 Task: Enable the video filter "Convert 3D picture to anaglyph image video filter" for transcode stream output.
Action: Mouse moved to (108, 14)
Screenshot: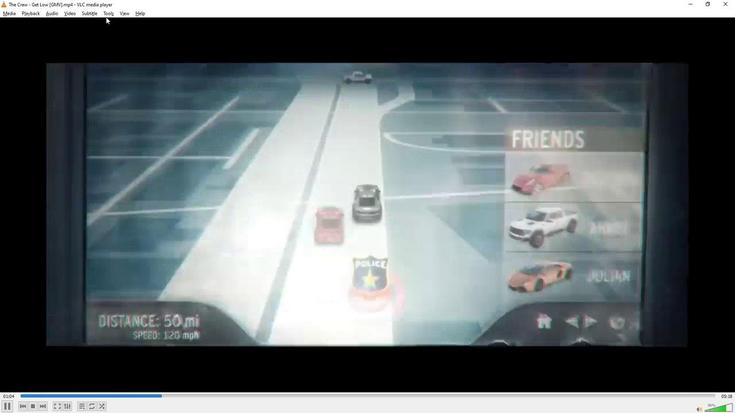 
Action: Mouse pressed left at (108, 14)
Screenshot: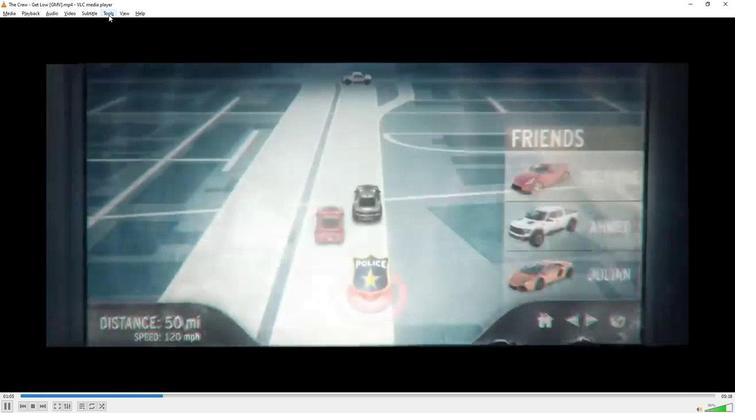 
Action: Mouse moved to (127, 104)
Screenshot: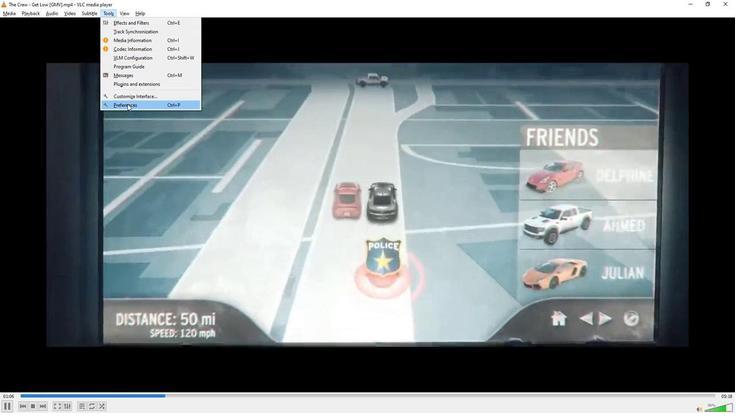 
Action: Mouse pressed left at (127, 104)
Screenshot: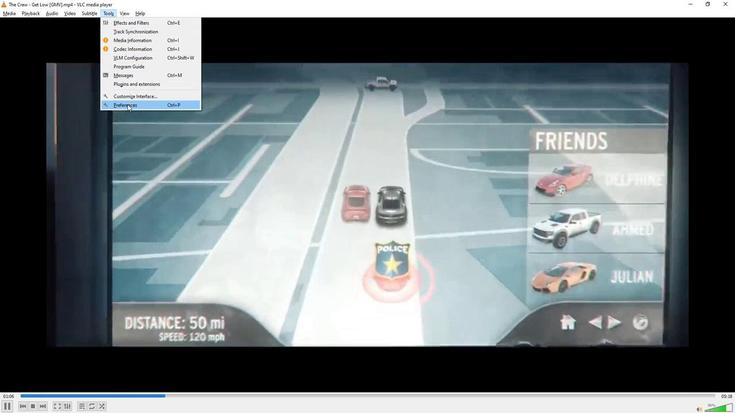 
Action: Mouse moved to (213, 312)
Screenshot: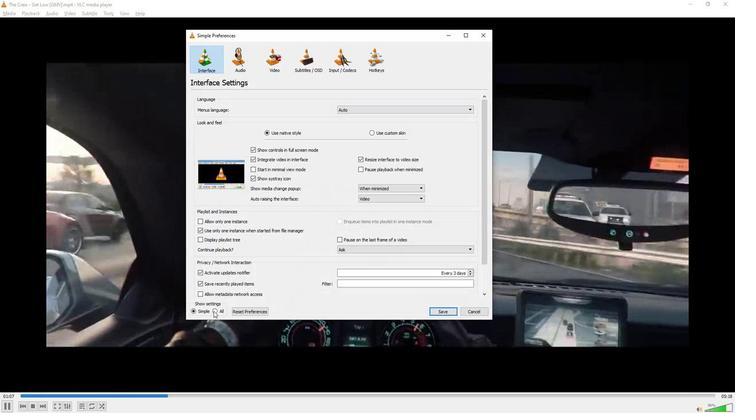 
Action: Mouse pressed left at (213, 312)
Screenshot: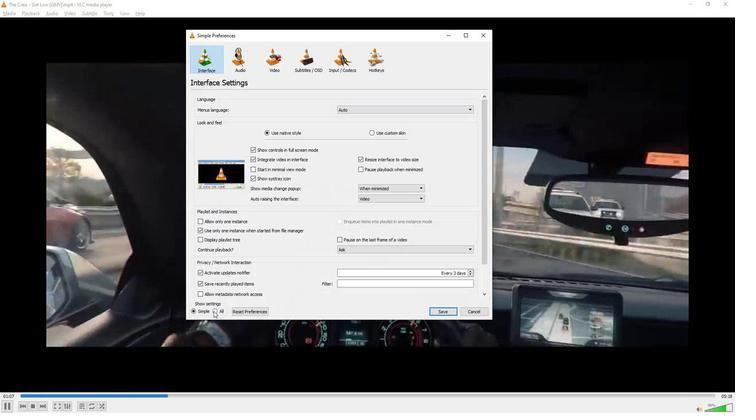 
Action: Mouse moved to (216, 248)
Screenshot: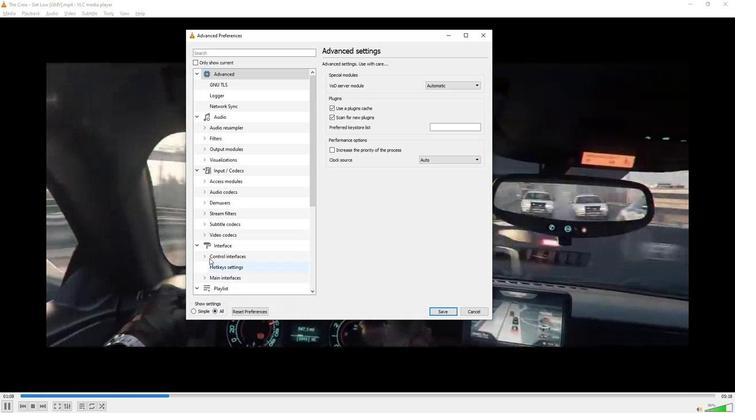 
Action: Mouse scrolled (216, 248) with delta (0, 0)
Screenshot: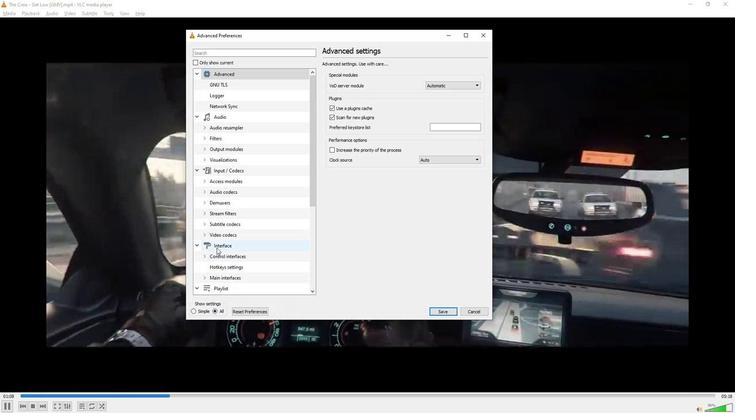 
Action: Mouse scrolled (216, 248) with delta (0, 0)
Screenshot: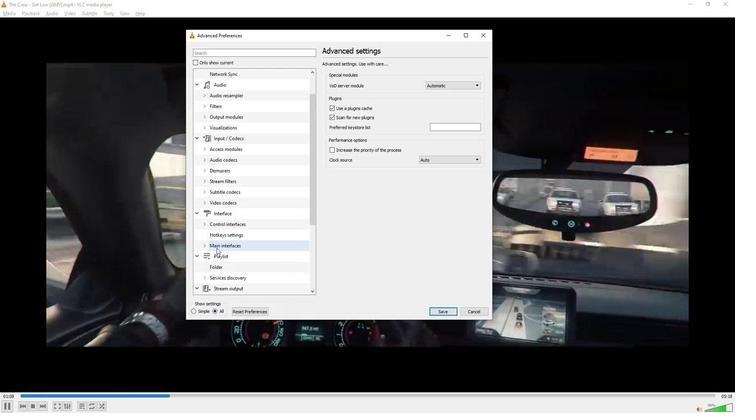 
Action: Mouse scrolled (216, 248) with delta (0, 0)
Screenshot: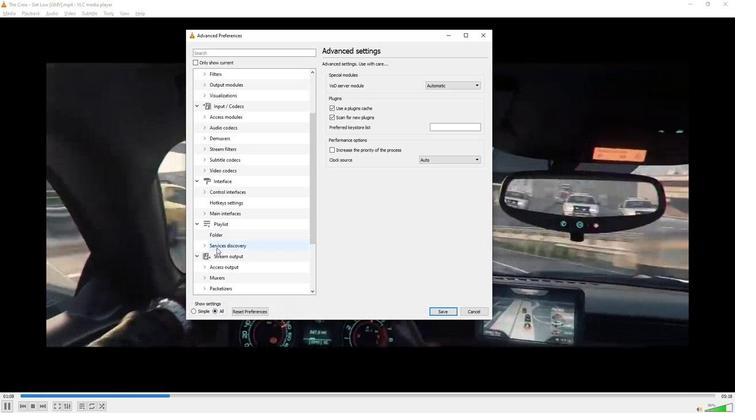
Action: Mouse scrolled (216, 248) with delta (0, 0)
Screenshot: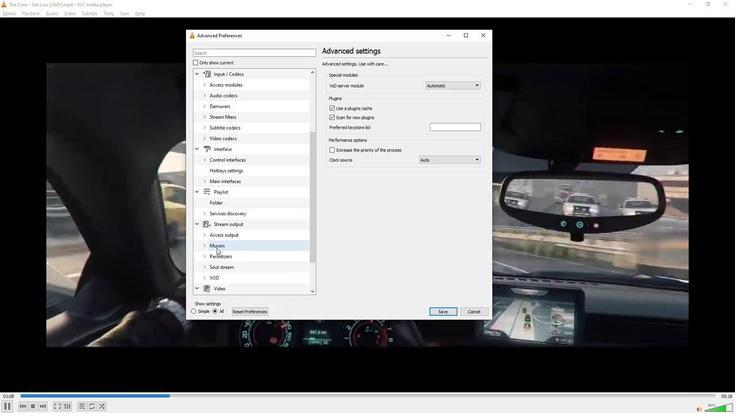 
Action: Mouse scrolled (216, 248) with delta (0, 0)
Screenshot: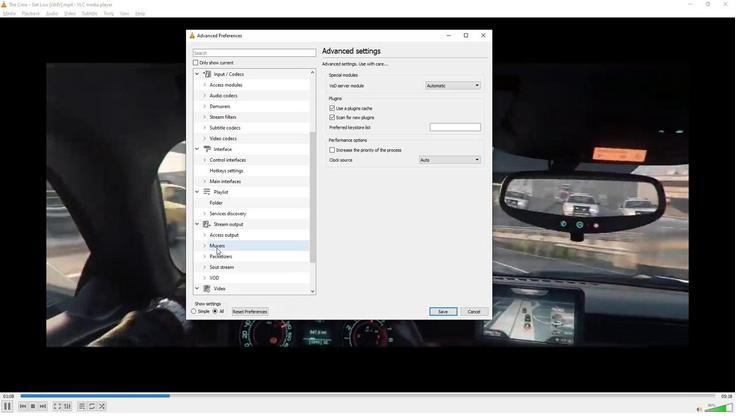 
Action: Mouse scrolled (216, 248) with delta (0, 0)
Screenshot: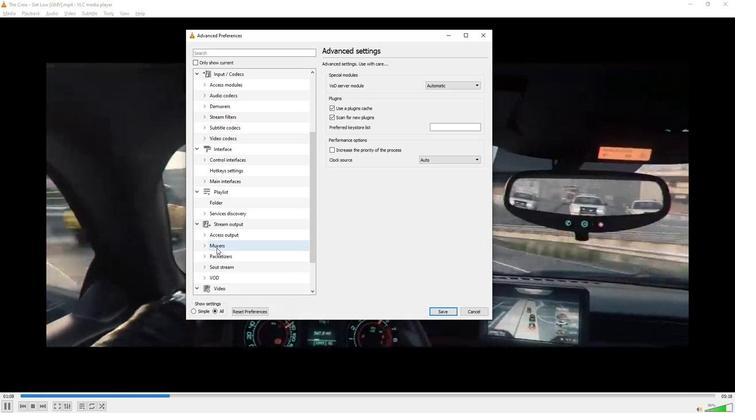 
Action: Mouse scrolled (216, 248) with delta (0, 0)
Screenshot: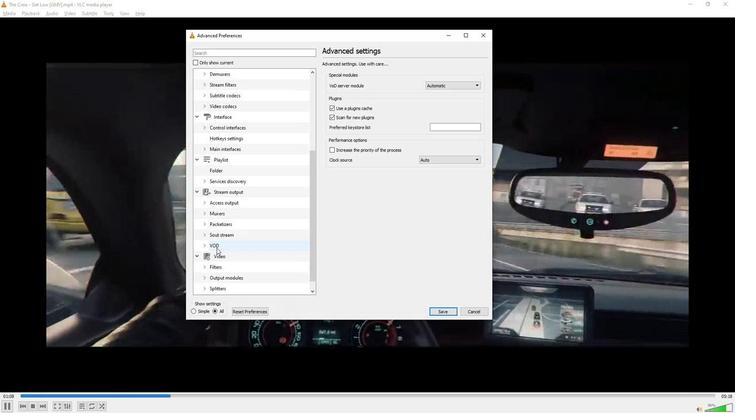 
Action: Mouse scrolled (216, 248) with delta (0, 0)
Screenshot: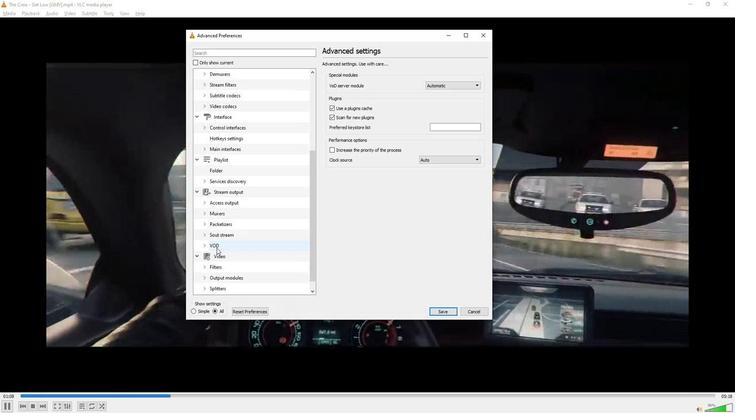 
Action: Mouse moved to (215, 255)
Screenshot: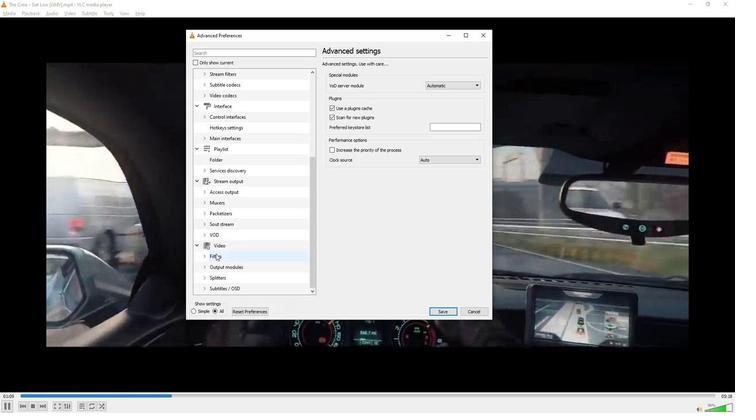 
Action: Mouse pressed left at (215, 255)
Screenshot: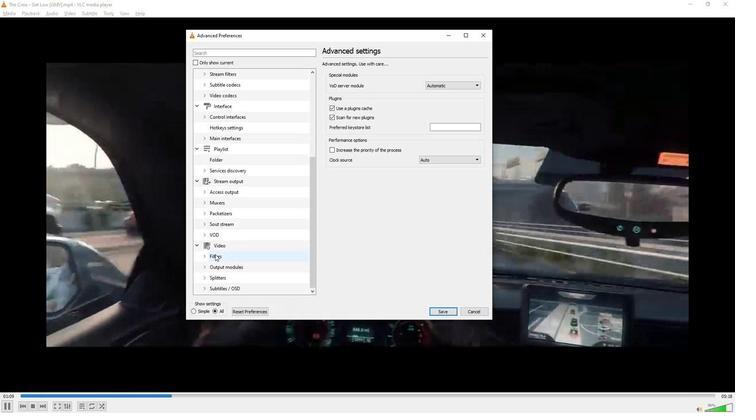 
Action: Mouse moved to (333, 250)
Screenshot: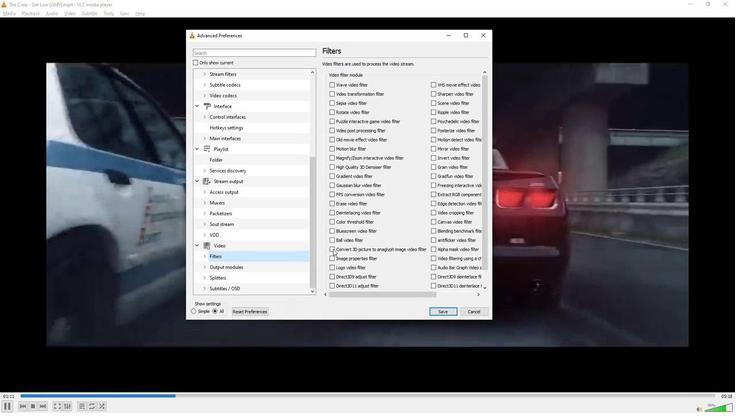 
Action: Mouse pressed left at (333, 250)
Screenshot: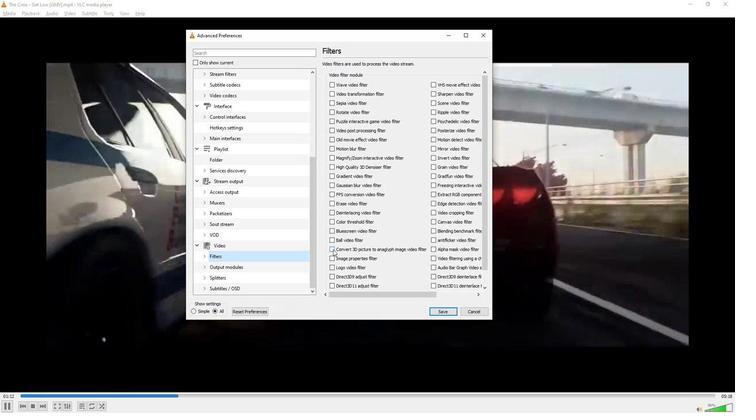 
Action: Mouse moved to (339, 309)
Screenshot: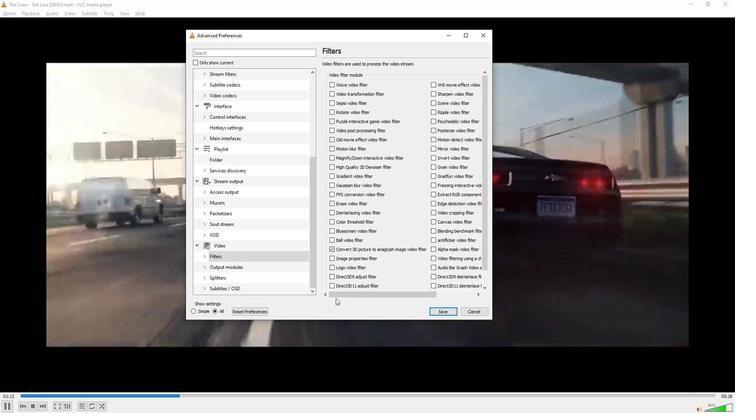 
